 Task: Create a due date automation trigger when advanced on, on the tuesday of the week before a card is due add basic without the blue label at 11:00 AM.
Action: Mouse moved to (823, 260)
Screenshot: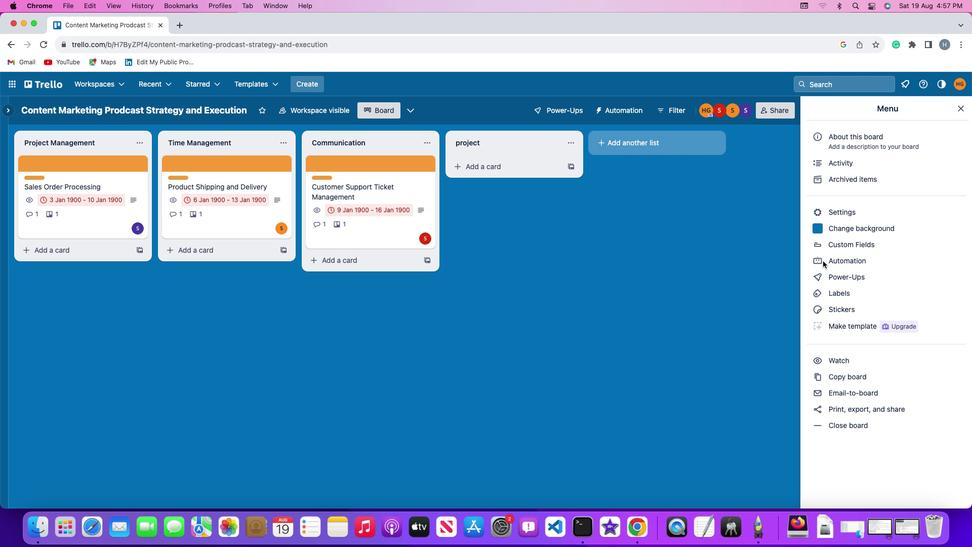 
Action: Mouse pressed left at (823, 260)
Screenshot: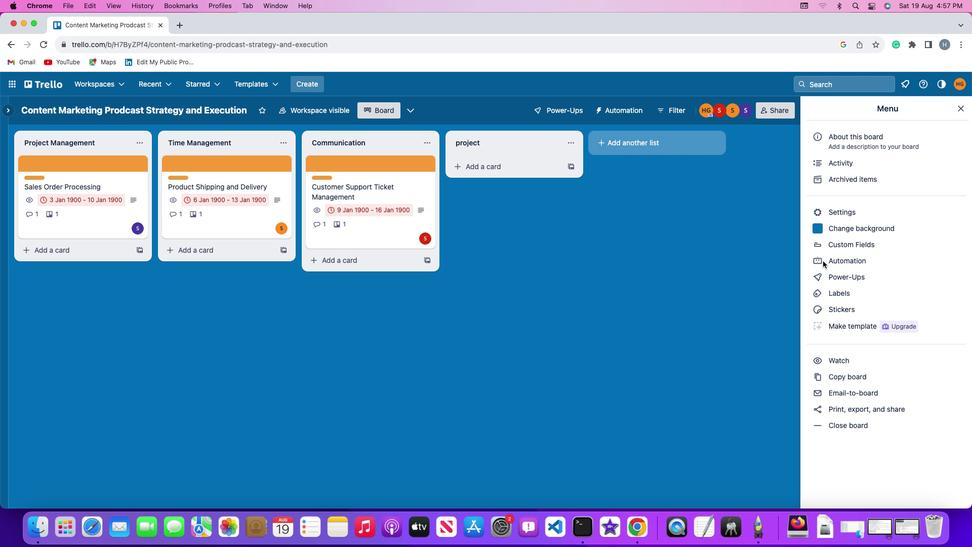 
Action: Mouse pressed left at (823, 260)
Screenshot: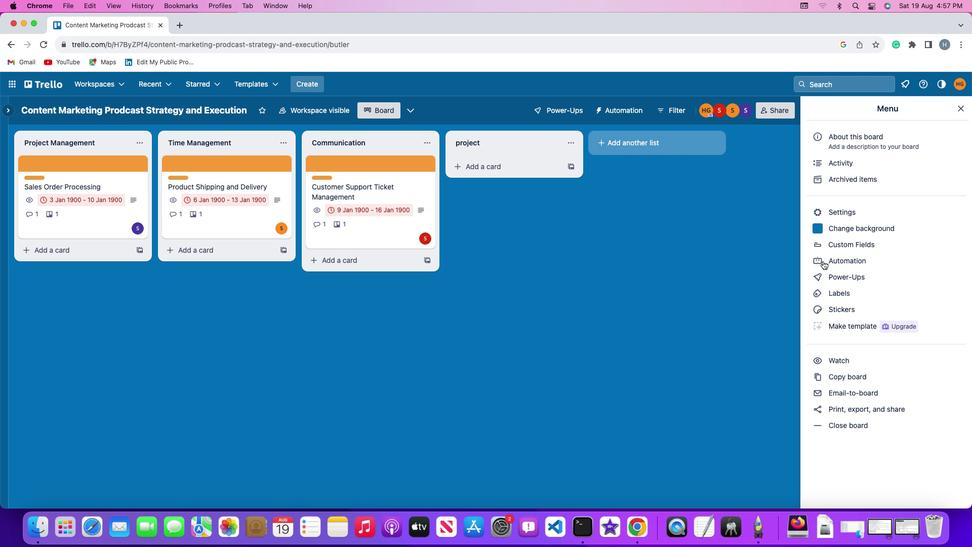 
Action: Mouse moved to (62, 242)
Screenshot: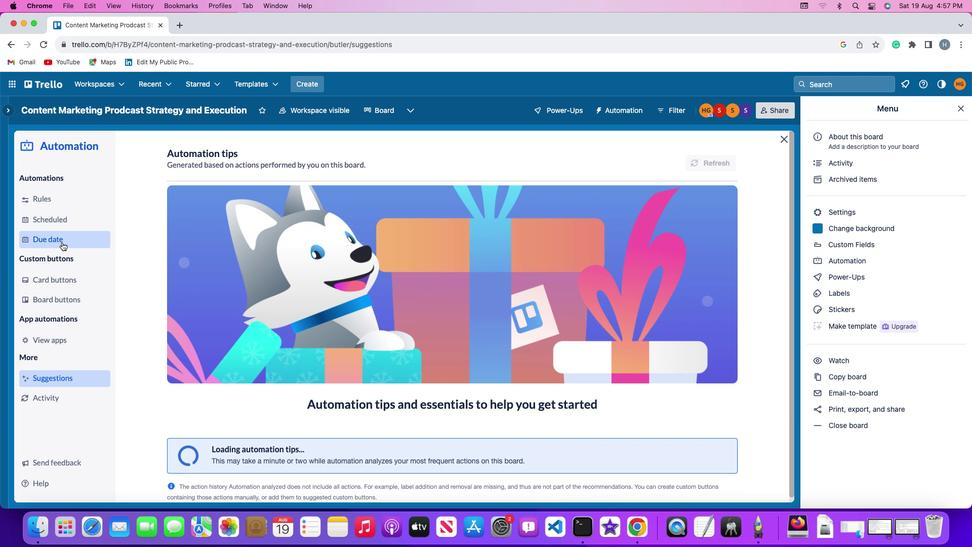 
Action: Mouse pressed left at (62, 242)
Screenshot: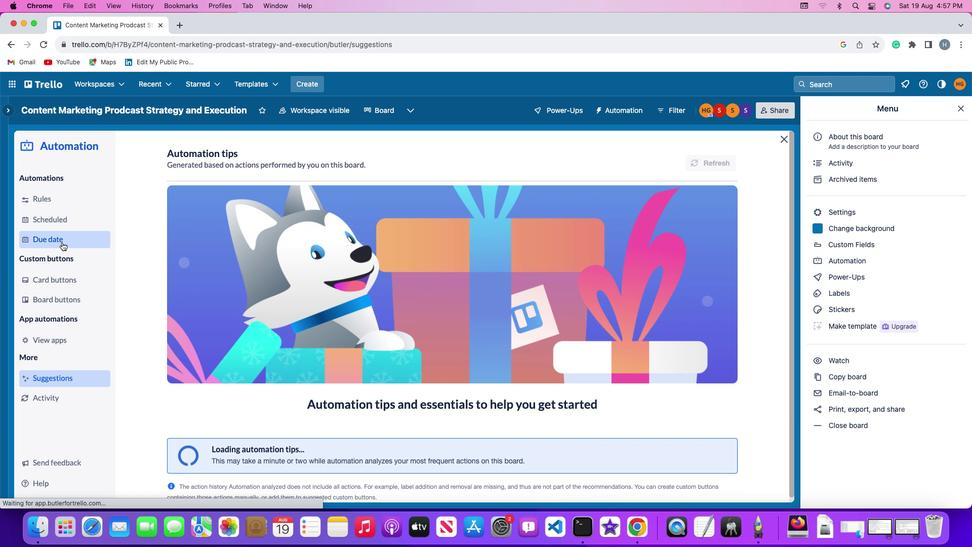 
Action: Mouse moved to (678, 157)
Screenshot: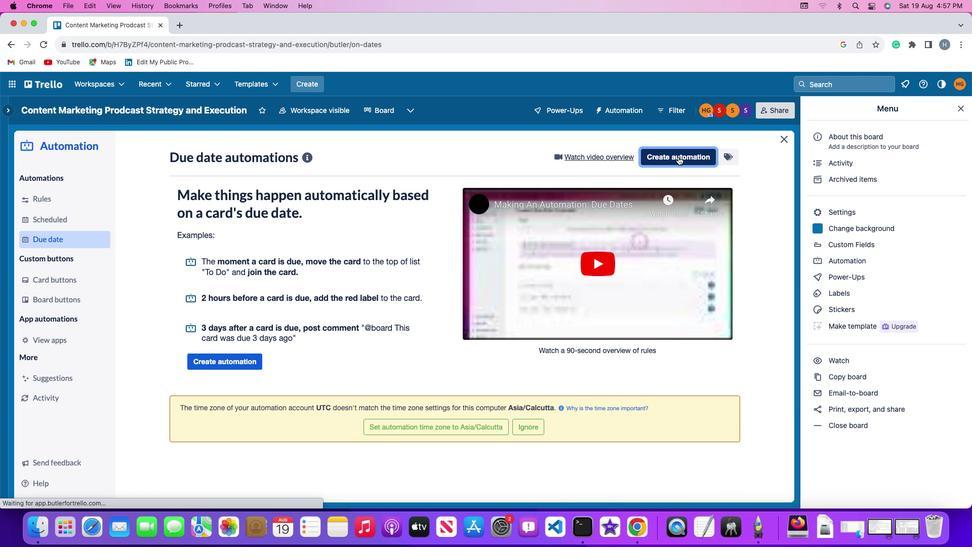 
Action: Mouse pressed left at (678, 157)
Screenshot: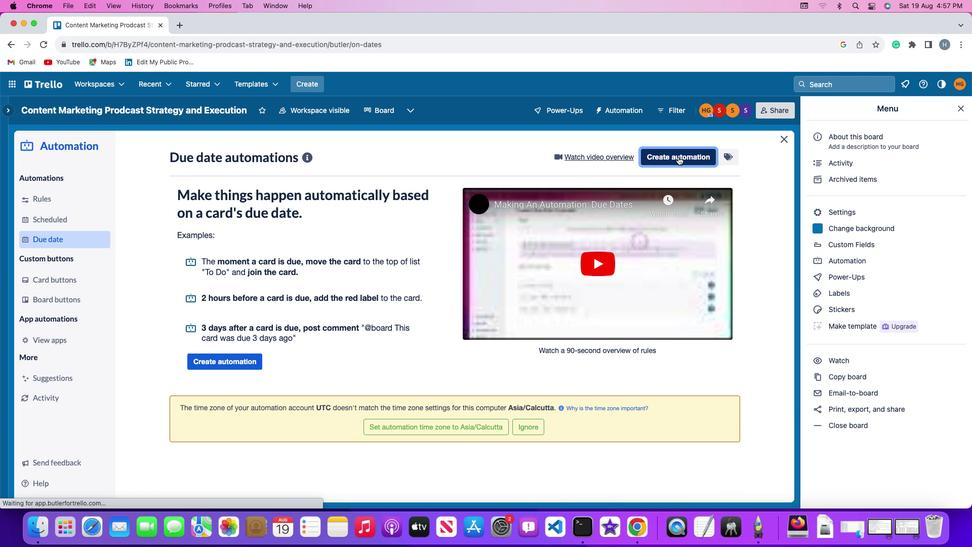 
Action: Mouse moved to (227, 251)
Screenshot: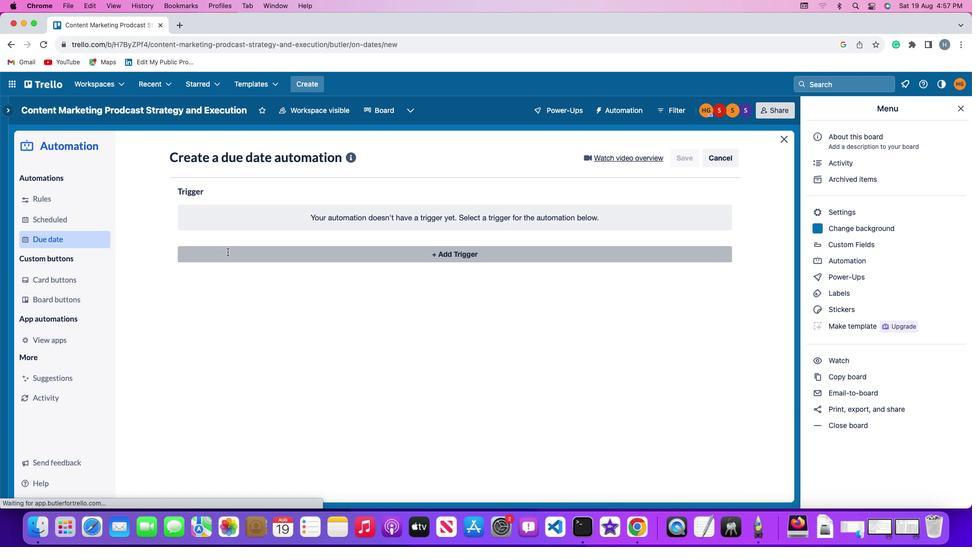 
Action: Mouse pressed left at (227, 251)
Screenshot: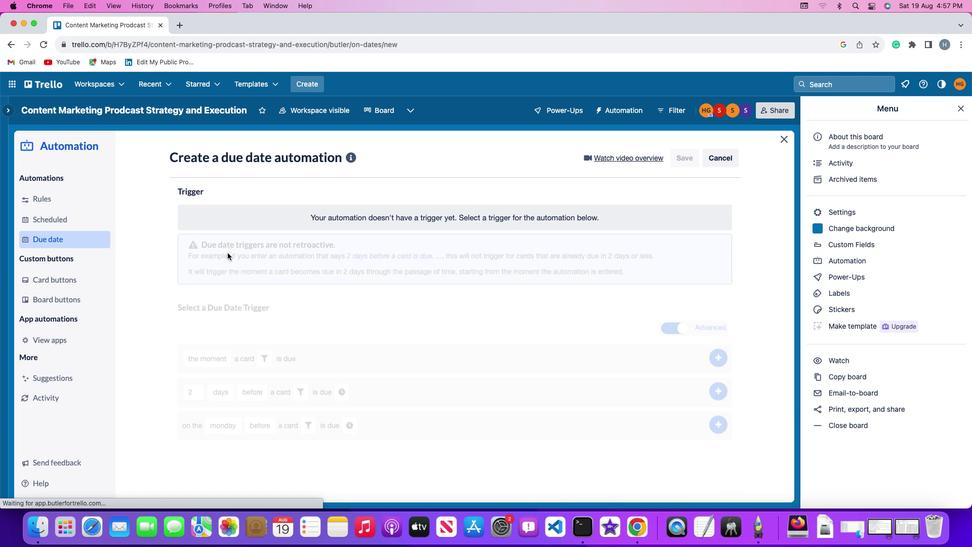 
Action: Mouse moved to (216, 447)
Screenshot: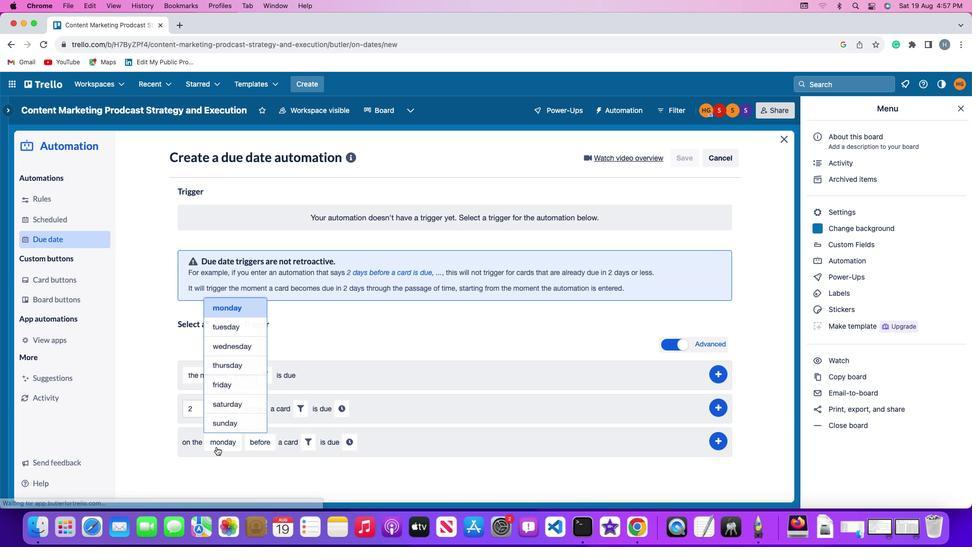 
Action: Mouse pressed left at (216, 447)
Screenshot: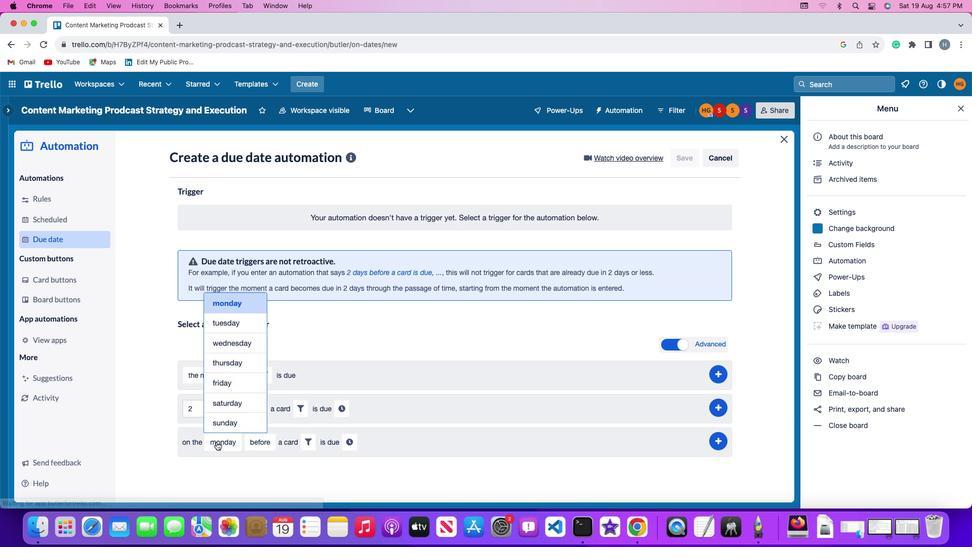 
Action: Mouse moved to (249, 324)
Screenshot: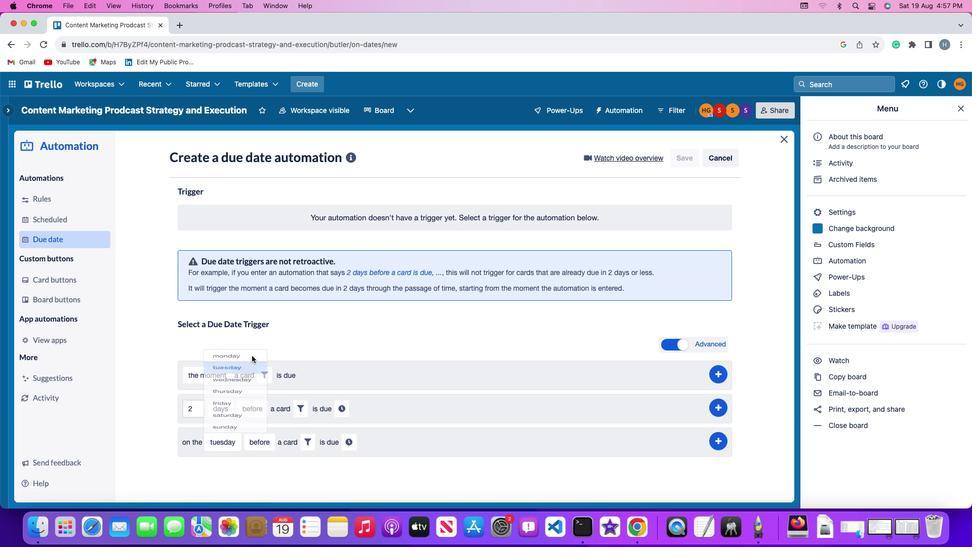 
Action: Mouse pressed left at (249, 324)
Screenshot: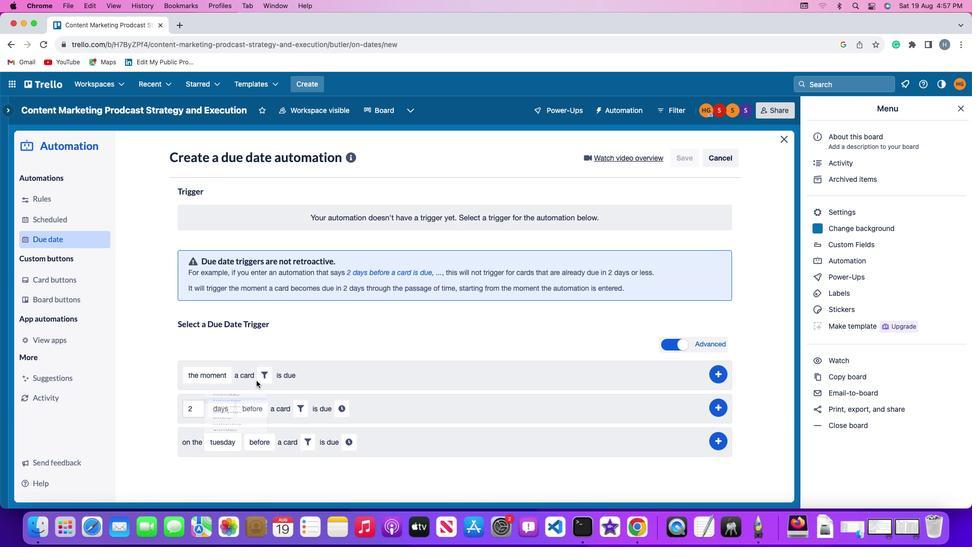 
Action: Mouse moved to (262, 435)
Screenshot: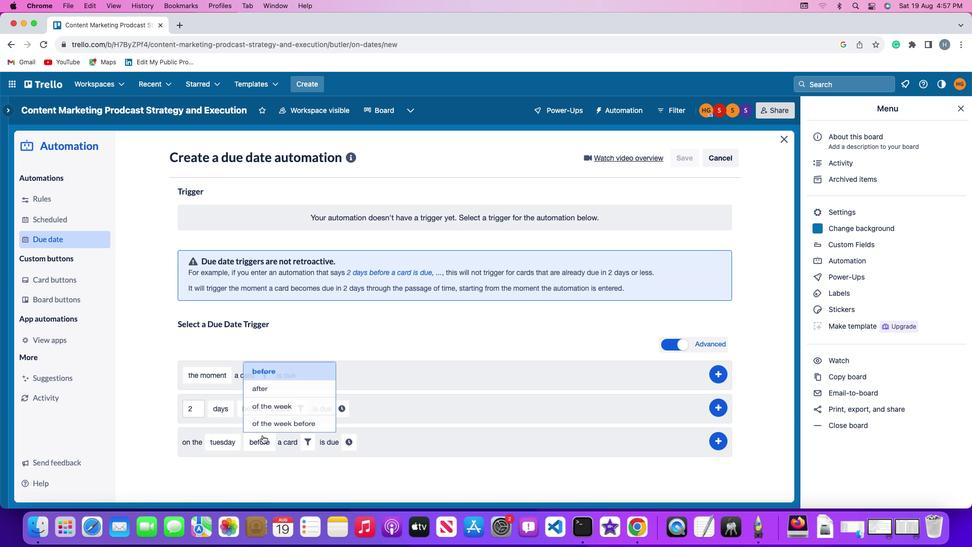 
Action: Mouse pressed left at (262, 435)
Screenshot: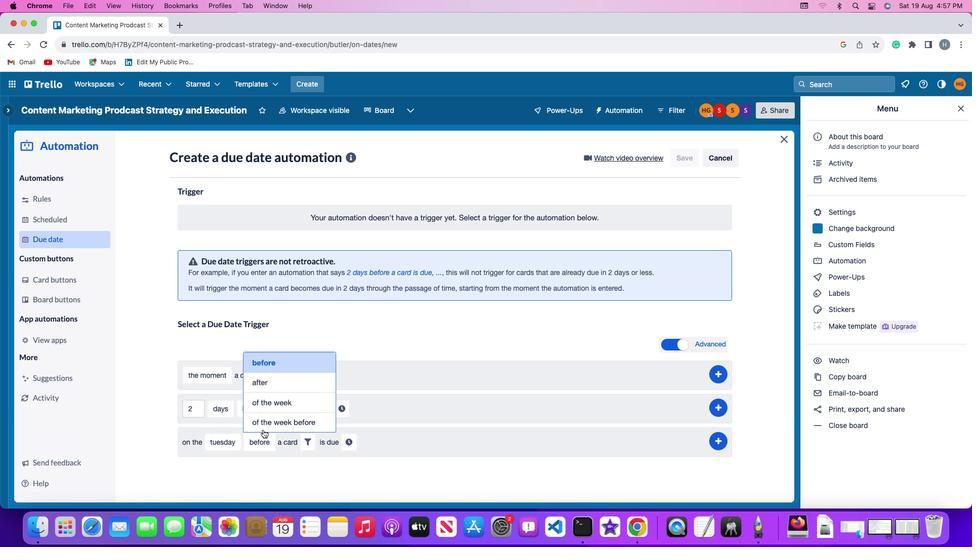 
Action: Mouse moved to (269, 418)
Screenshot: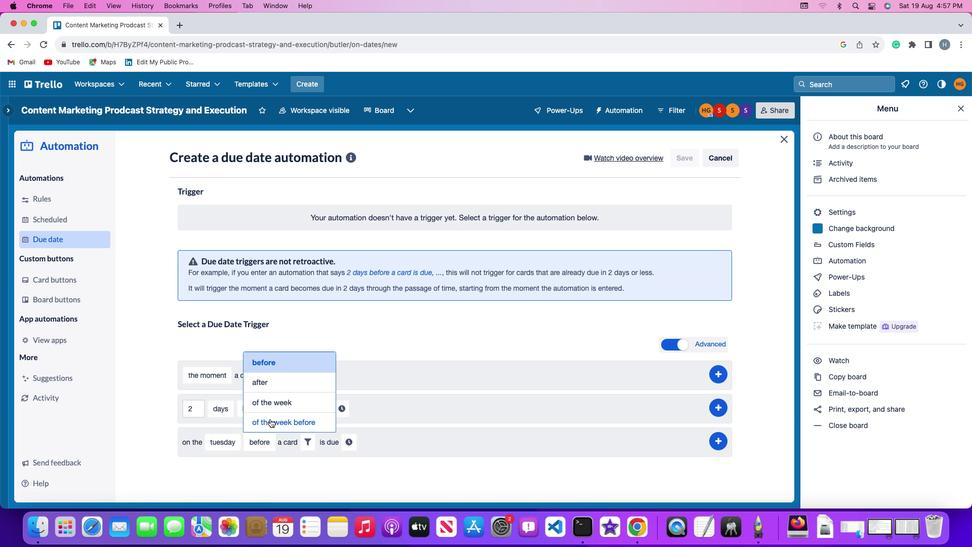 
Action: Mouse pressed left at (269, 418)
Screenshot: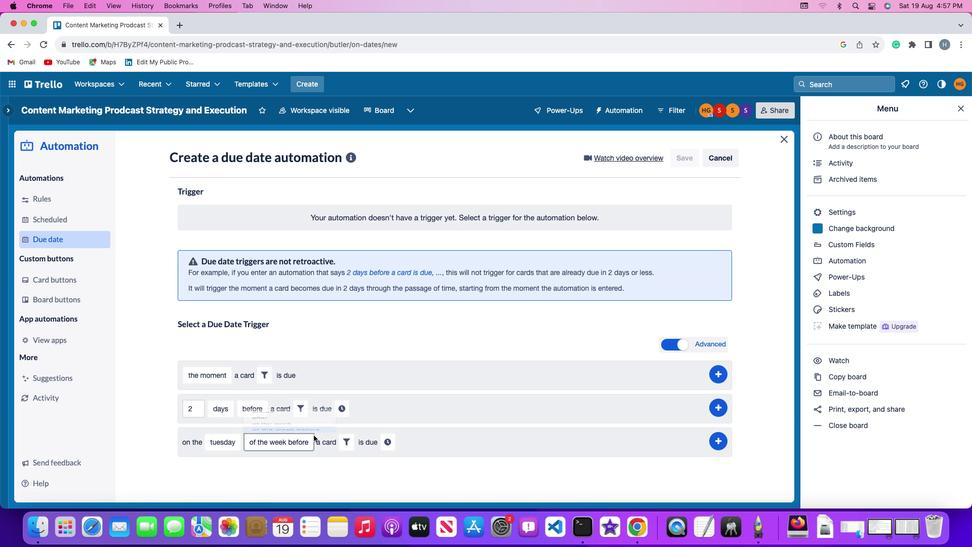 
Action: Mouse moved to (344, 442)
Screenshot: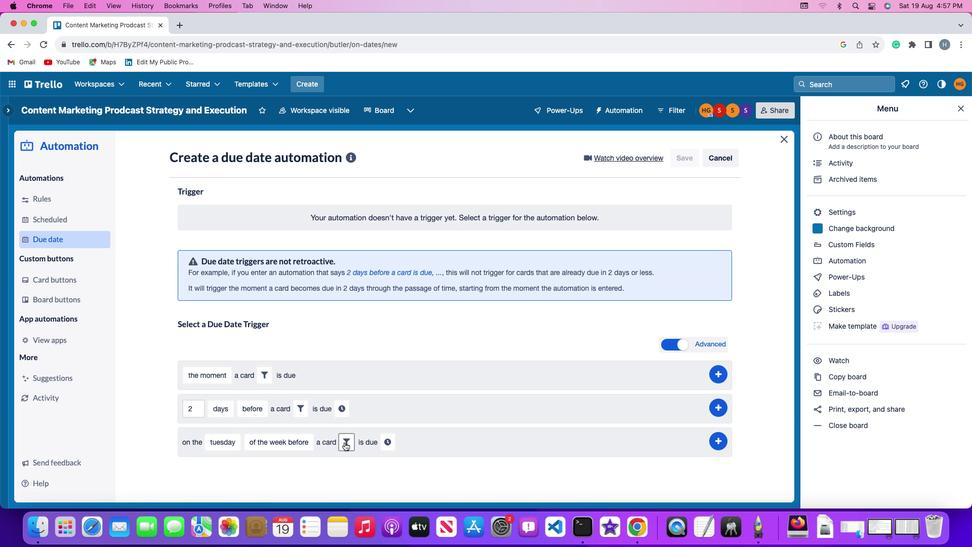 
Action: Mouse pressed left at (344, 442)
Screenshot: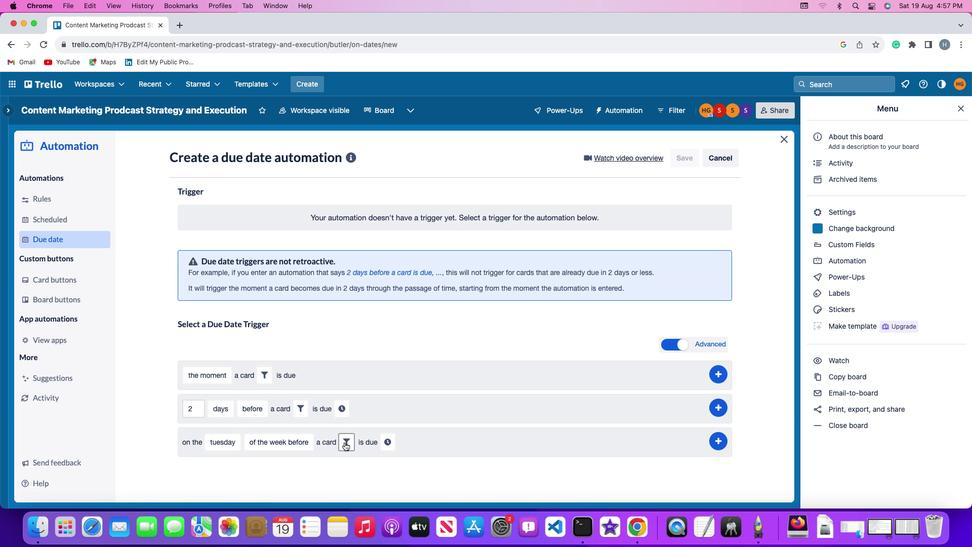 
Action: Mouse moved to (314, 479)
Screenshot: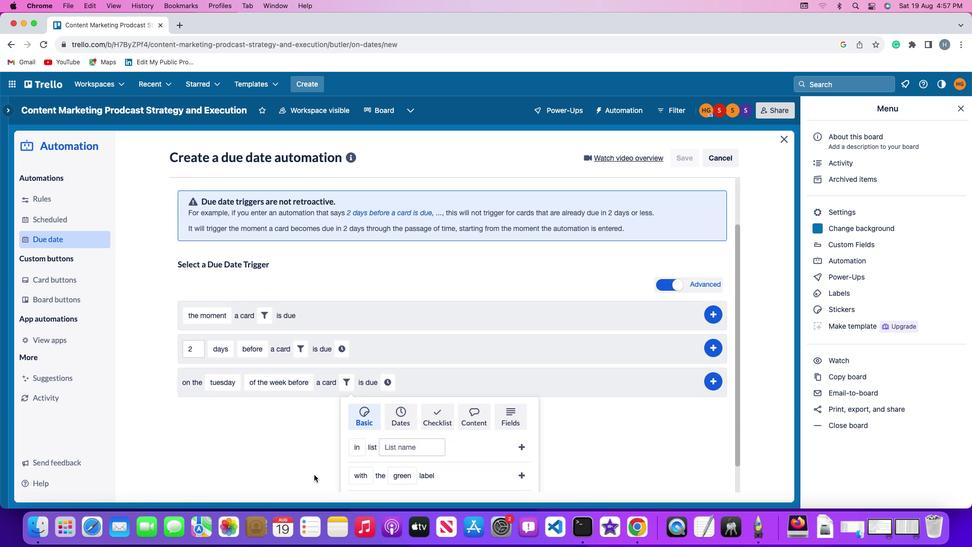 
Action: Mouse scrolled (314, 479) with delta (0, 0)
Screenshot: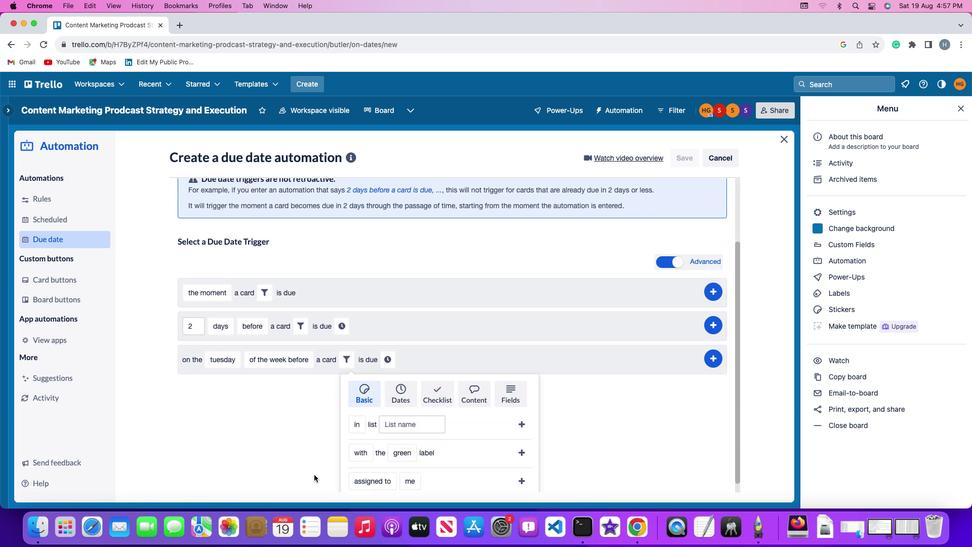 
Action: Mouse scrolled (314, 479) with delta (0, 0)
Screenshot: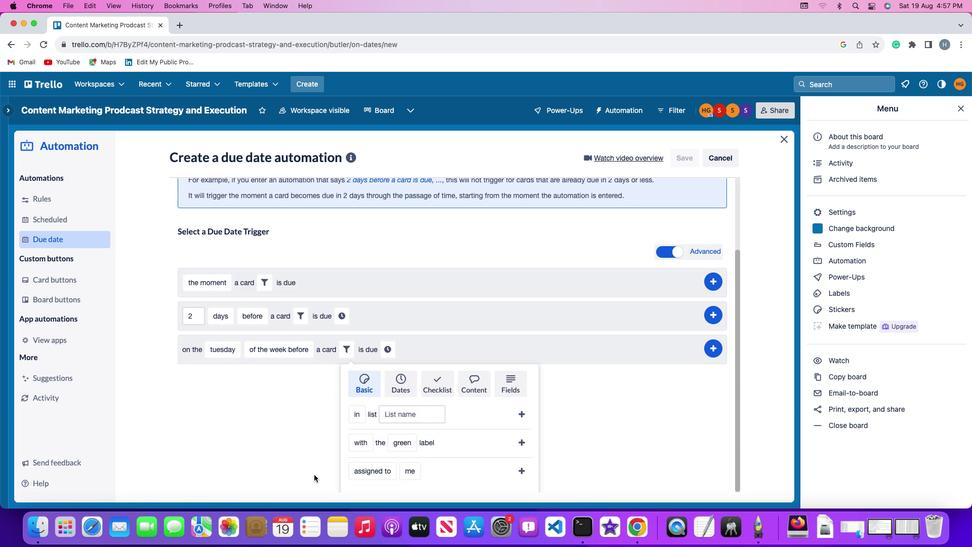
Action: Mouse scrolled (314, 479) with delta (0, -1)
Screenshot: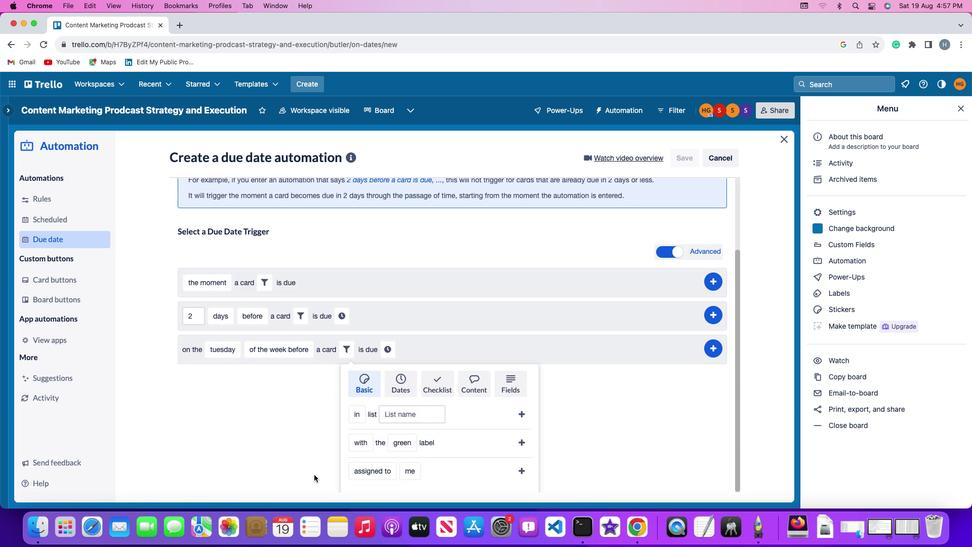 
Action: Mouse moved to (314, 477)
Screenshot: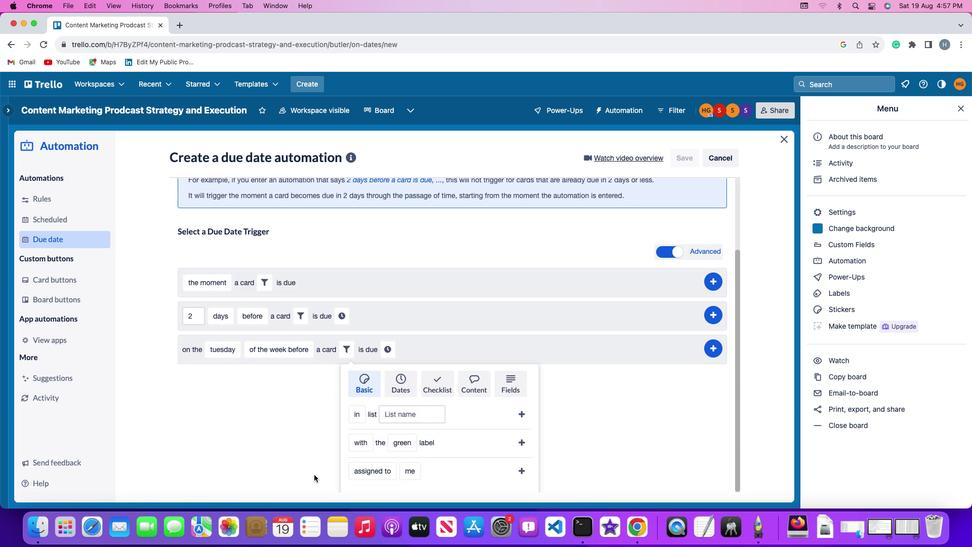 
Action: Mouse scrolled (314, 477) with delta (0, -2)
Screenshot: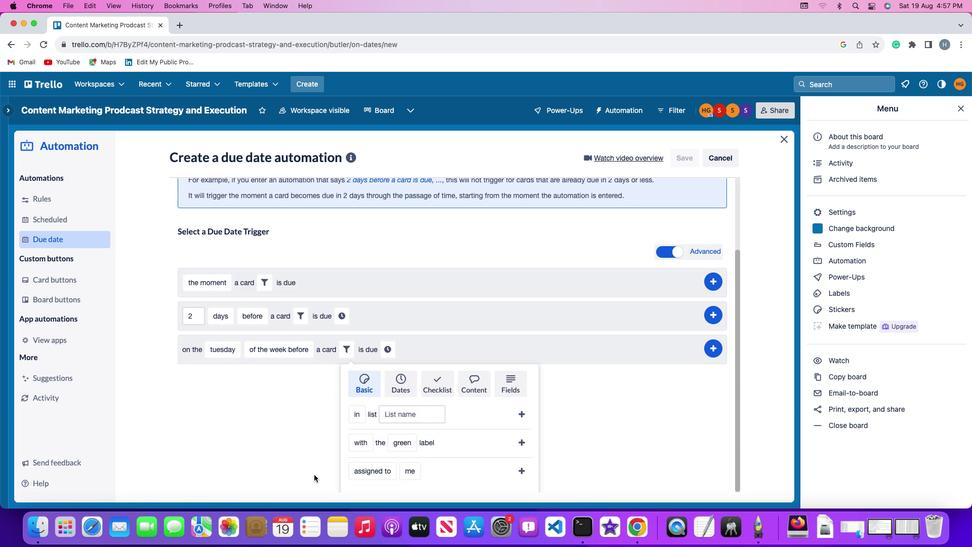 
Action: Mouse moved to (314, 475)
Screenshot: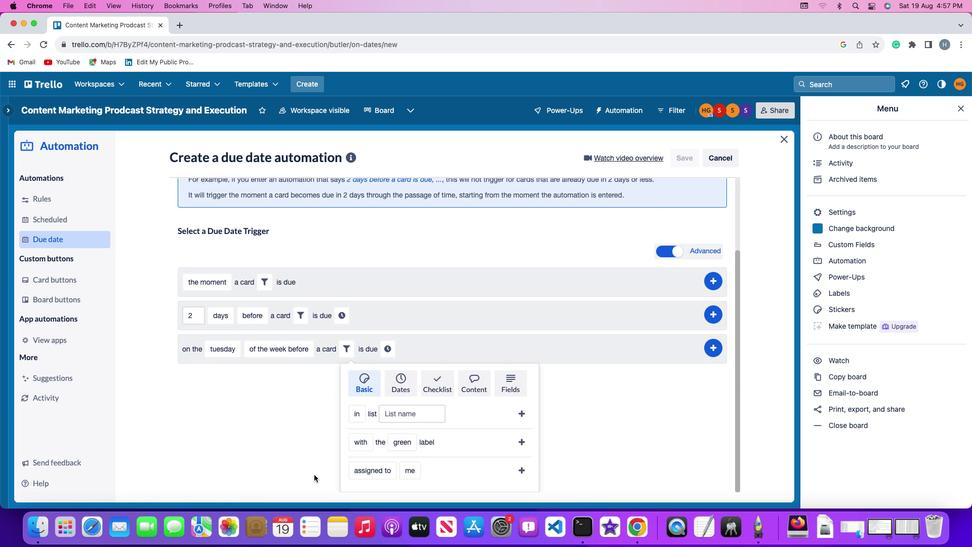 
Action: Mouse scrolled (314, 475) with delta (0, 0)
Screenshot: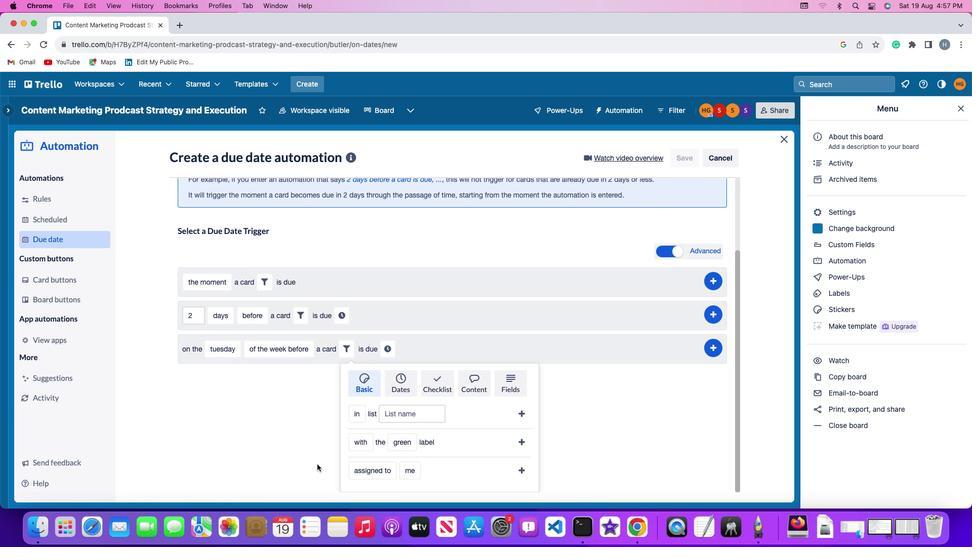 
Action: Mouse scrolled (314, 475) with delta (0, 0)
Screenshot: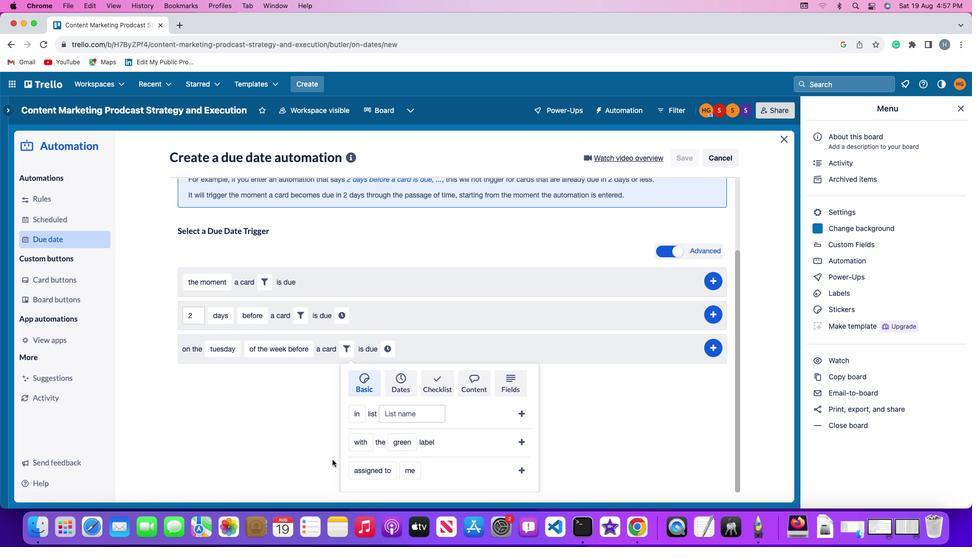 
Action: Mouse moved to (314, 475)
Screenshot: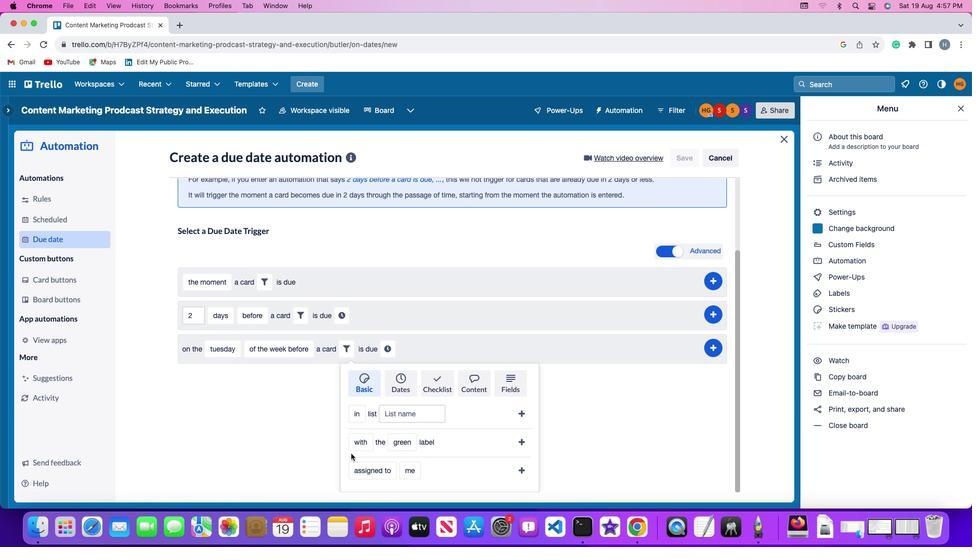 
Action: Mouse scrolled (314, 475) with delta (0, -1)
Screenshot: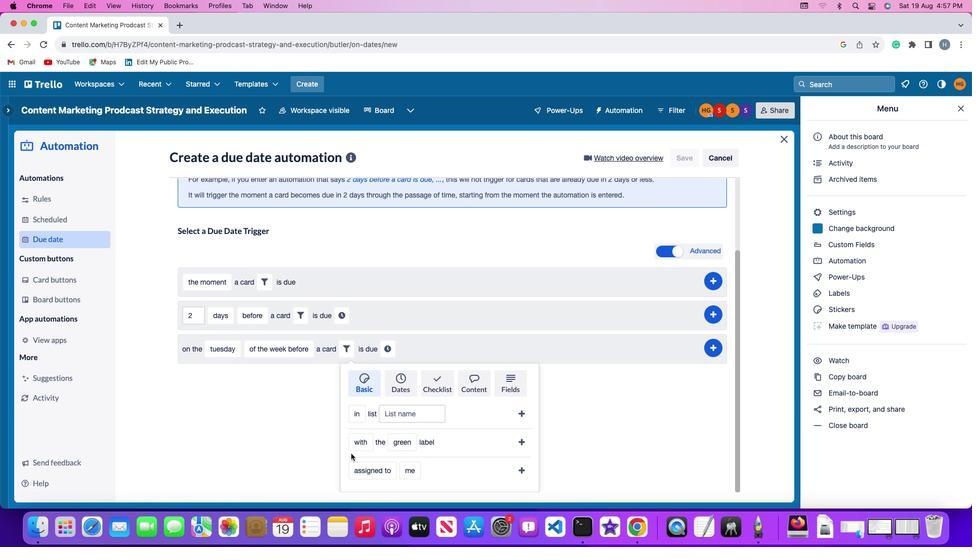 
Action: Mouse moved to (363, 443)
Screenshot: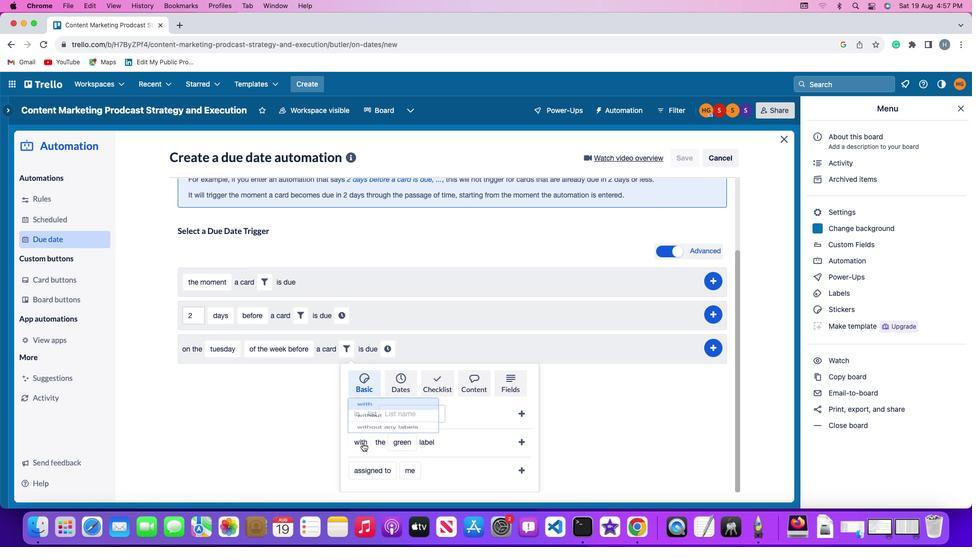 
Action: Mouse pressed left at (363, 443)
Screenshot: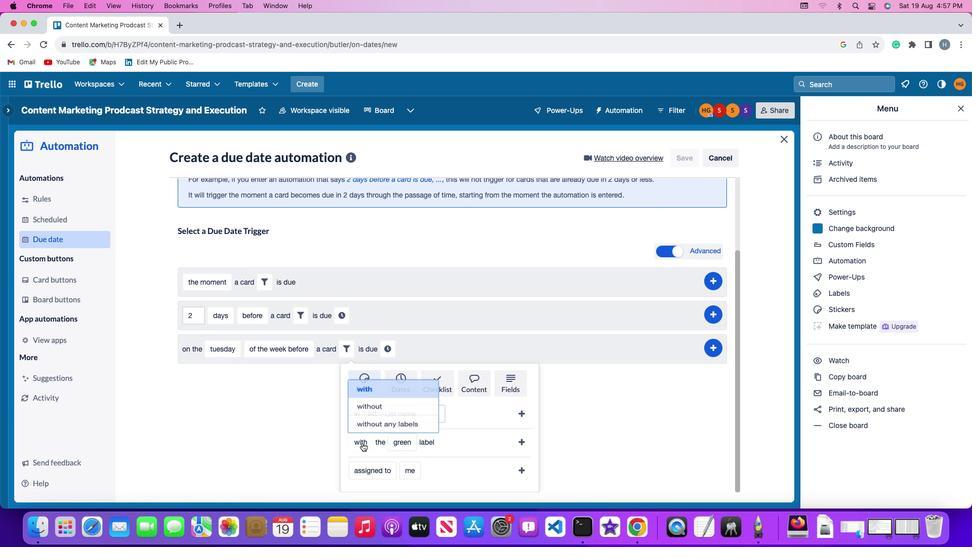 
Action: Mouse moved to (372, 403)
Screenshot: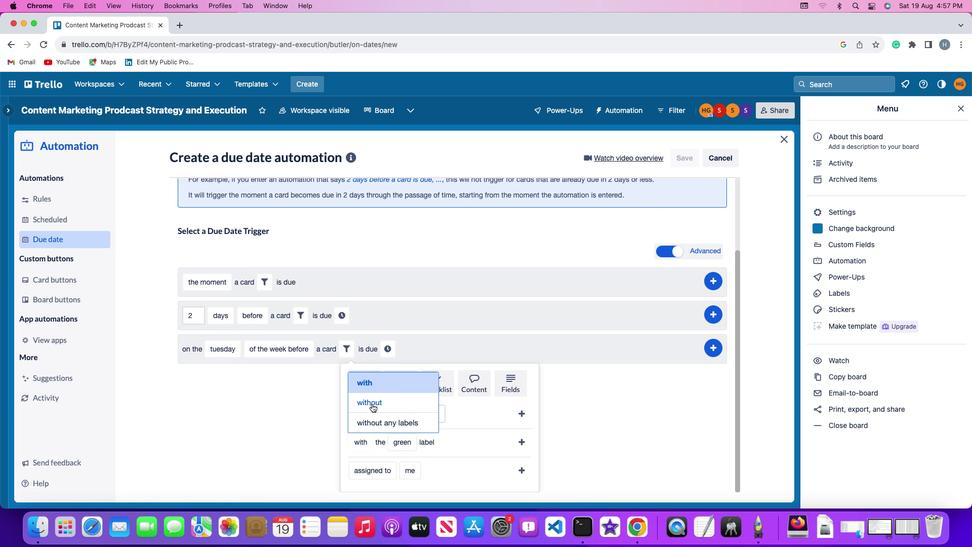 
Action: Mouse pressed left at (372, 403)
Screenshot: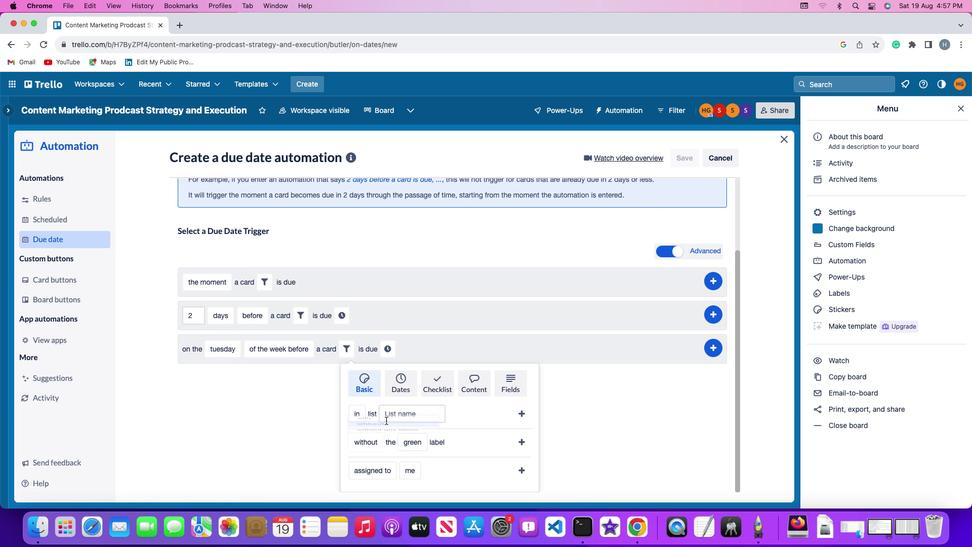 
Action: Mouse moved to (415, 442)
Screenshot: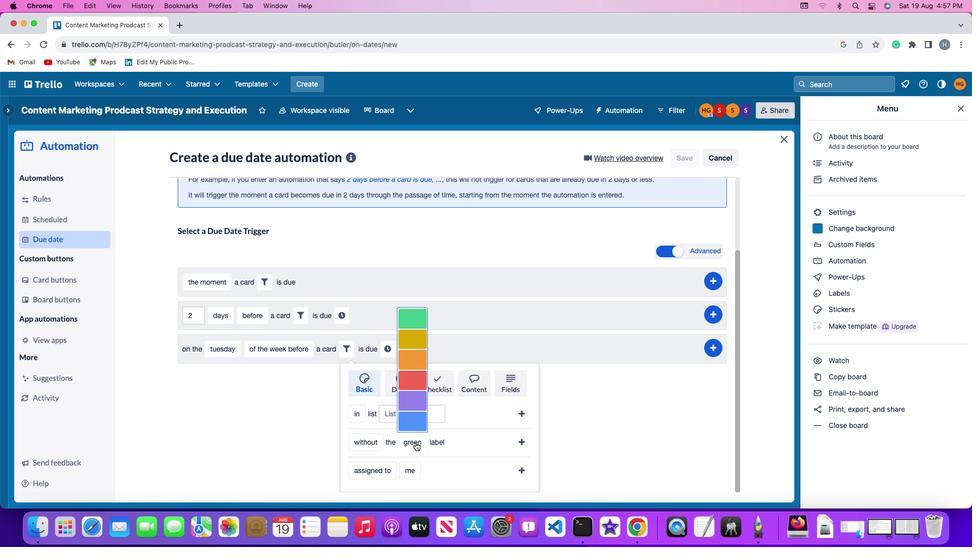 
Action: Mouse pressed left at (415, 442)
Screenshot: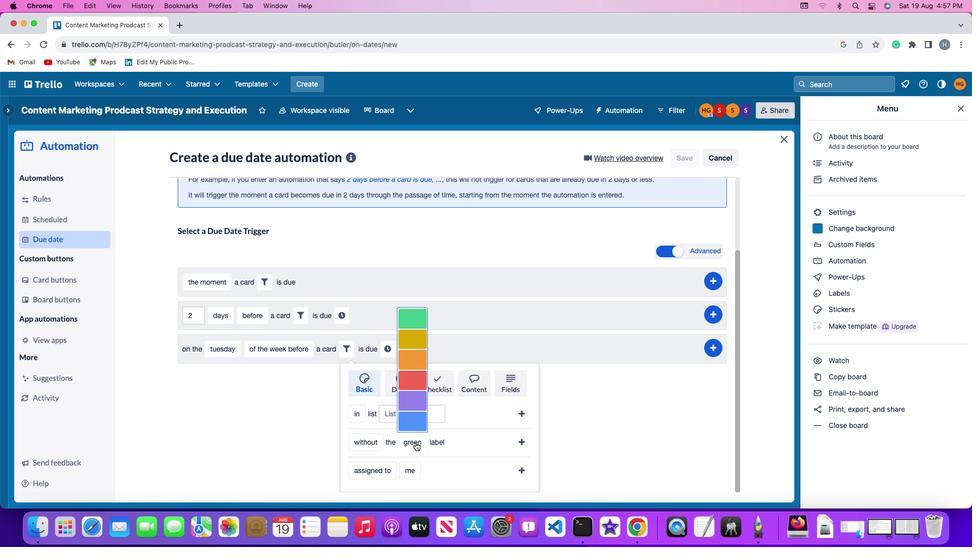 
Action: Mouse moved to (412, 420)
Screenshot: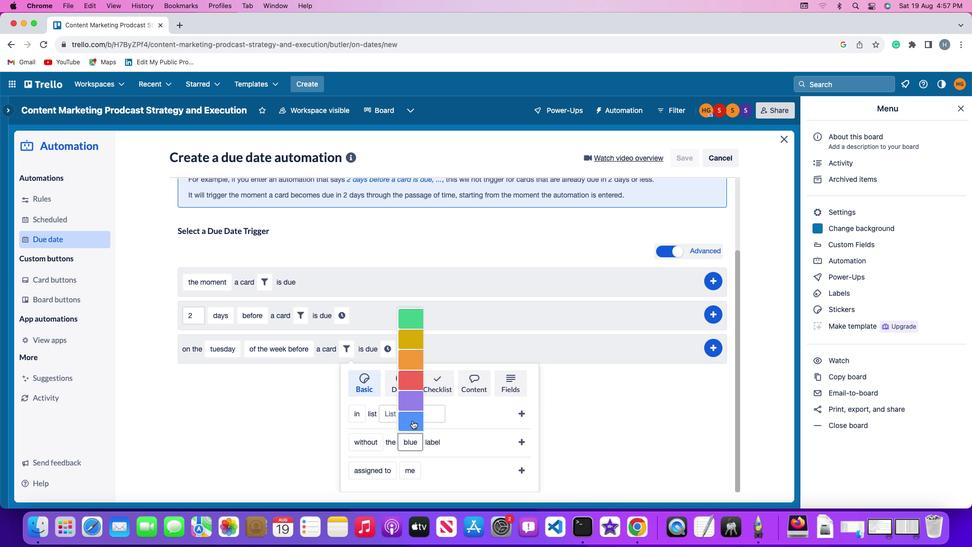 
Action: Mouse pressed left at (412, 420)
Screenshot: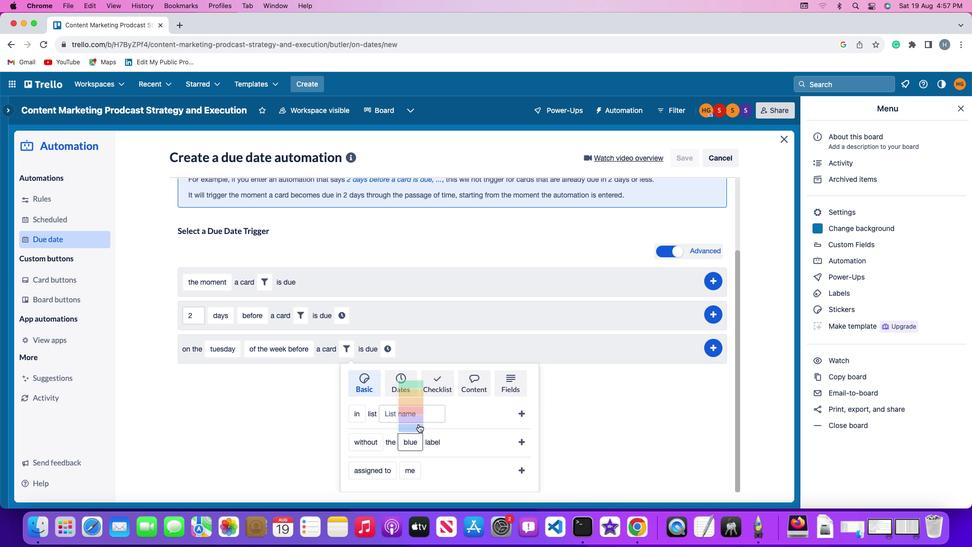 
Action: Mouse moved to (524, 442)
Screenshot: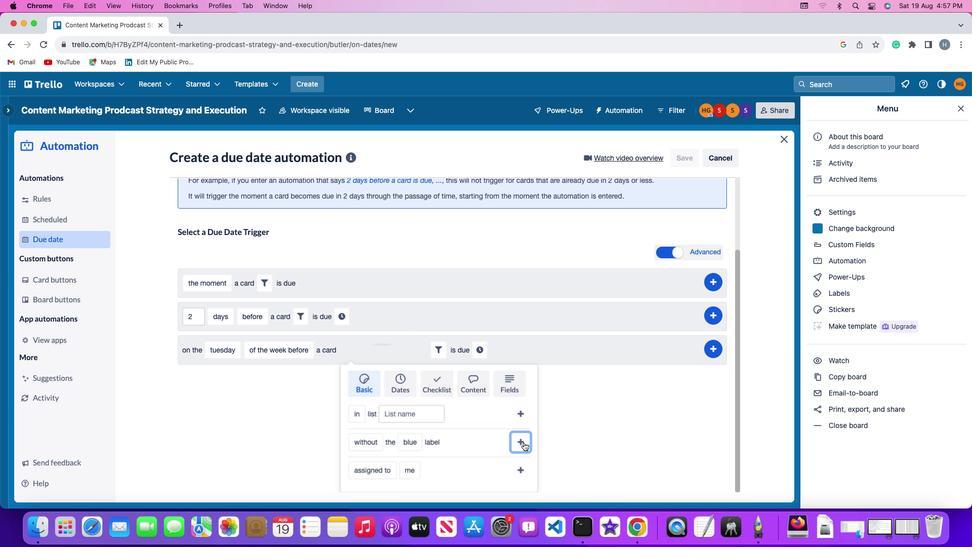 
Action: Mouse pressed left at (524, 442)
Screenshot: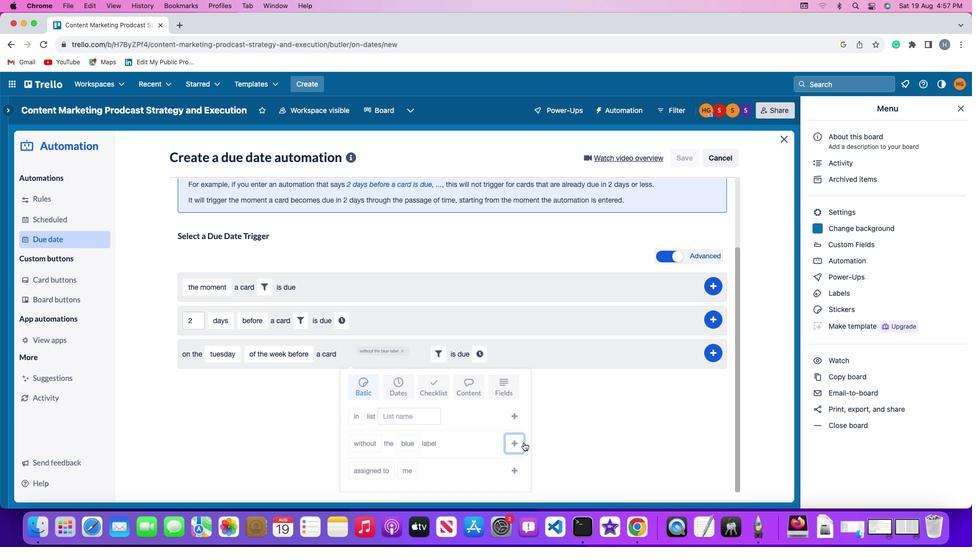 
Action: Mouse moved to (475, 437)
Screenshot: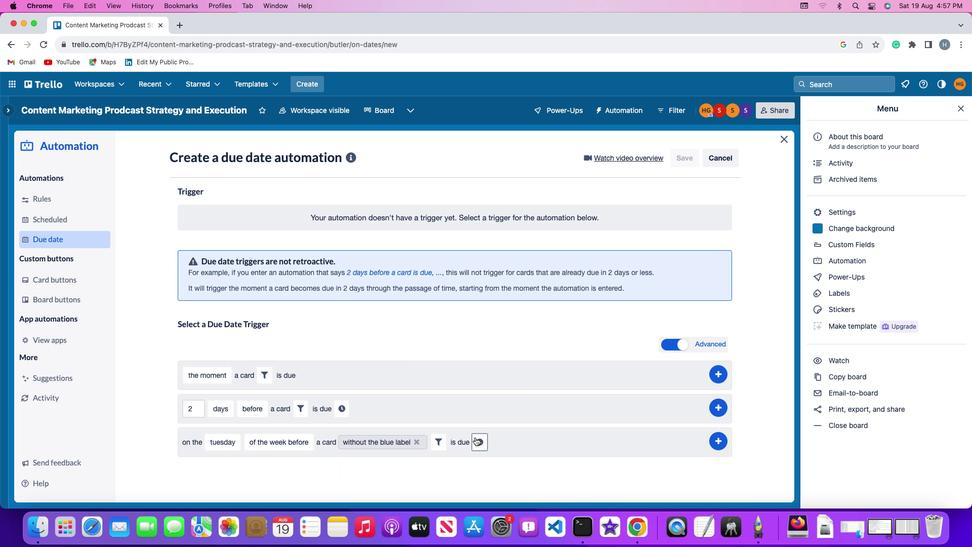 
Action: Mouse pressed left at (475, 437)
Screenshot: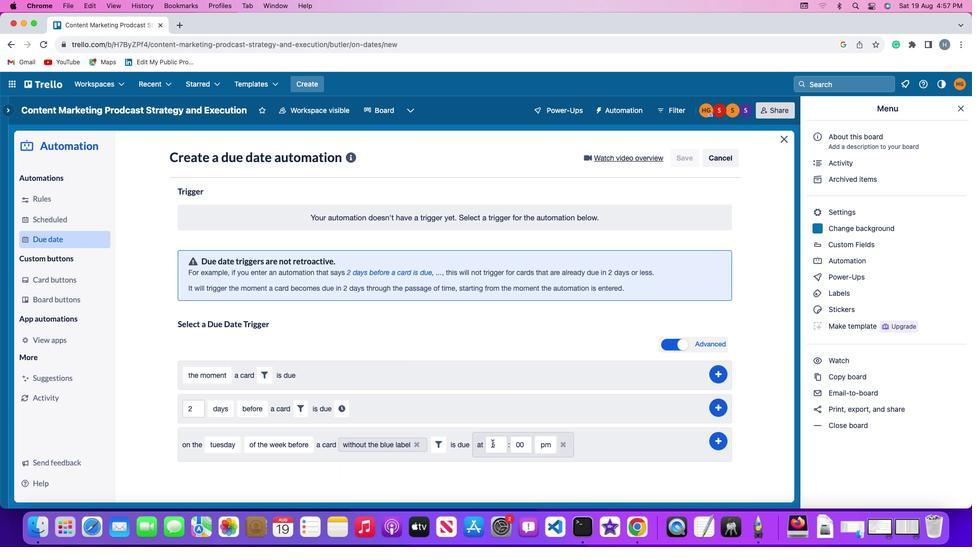 
Action: Mouse moved to (504, 446)
Screenshot: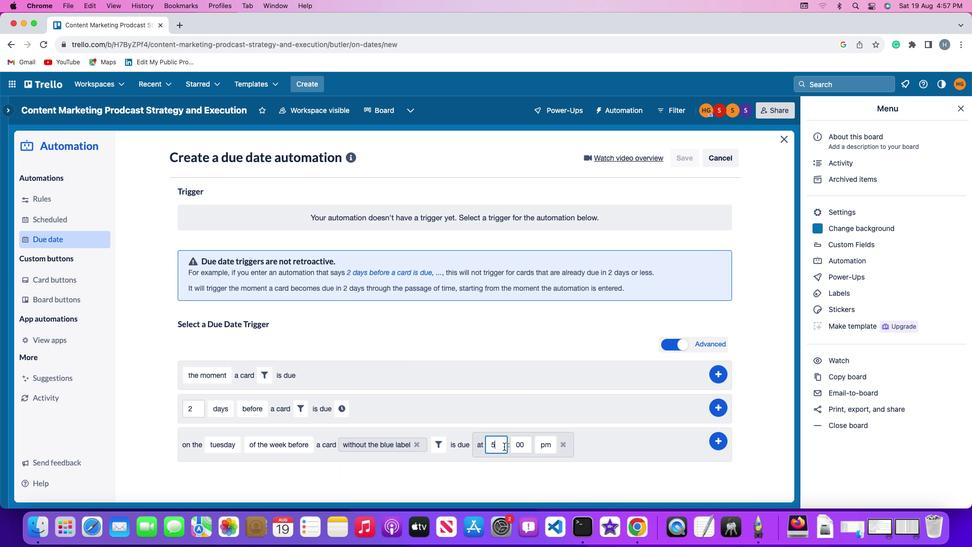 
Action: Mouse pressed left at (504, 446)
Screenshot: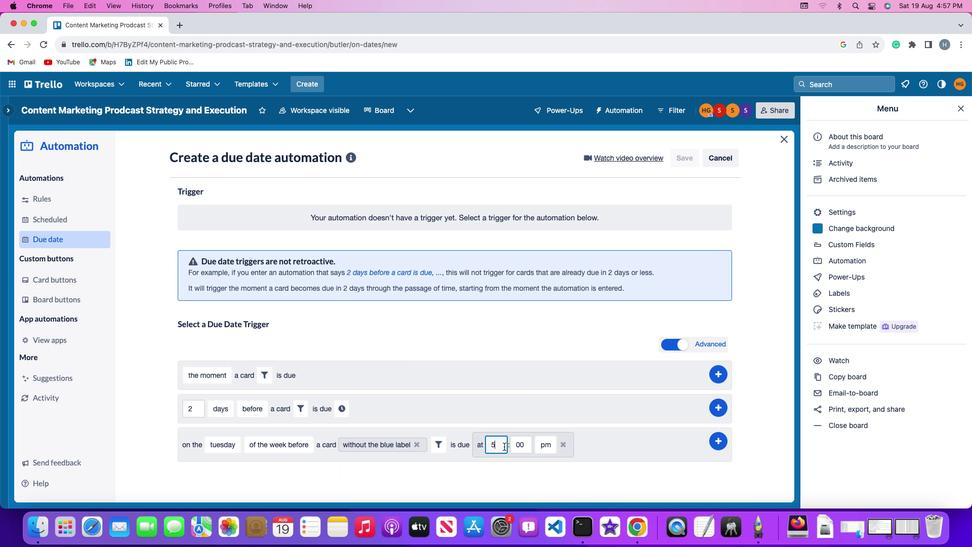 
Action: Mouse moved to (504, 446)
Screenshot: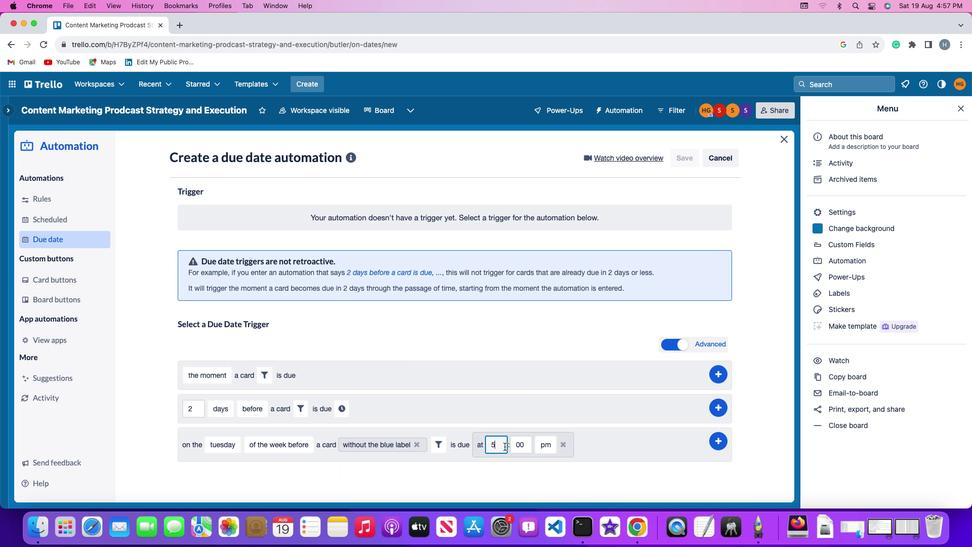 
Action: Key pressed Key.backspace'1''1'
Screenshot: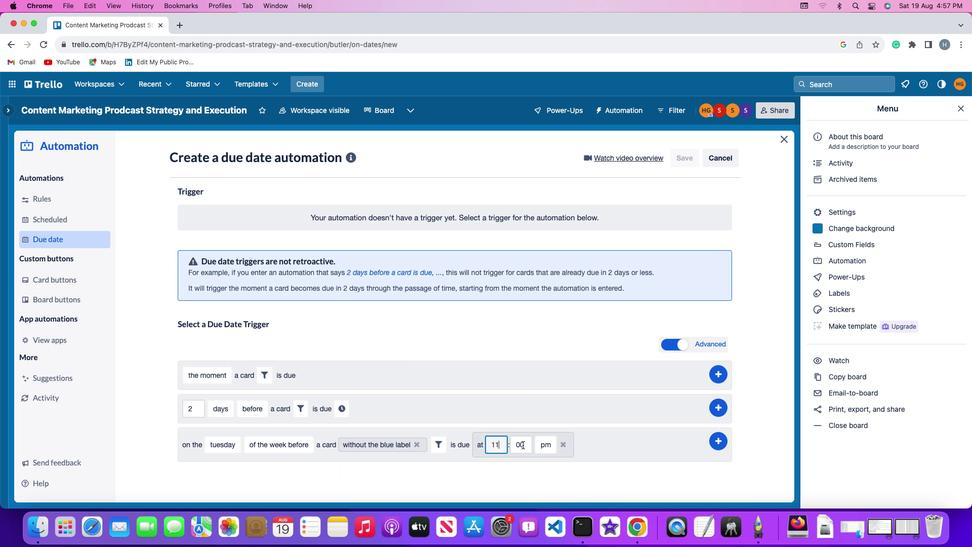 
Action: Mouse moved to (525, 444)
Screenshot: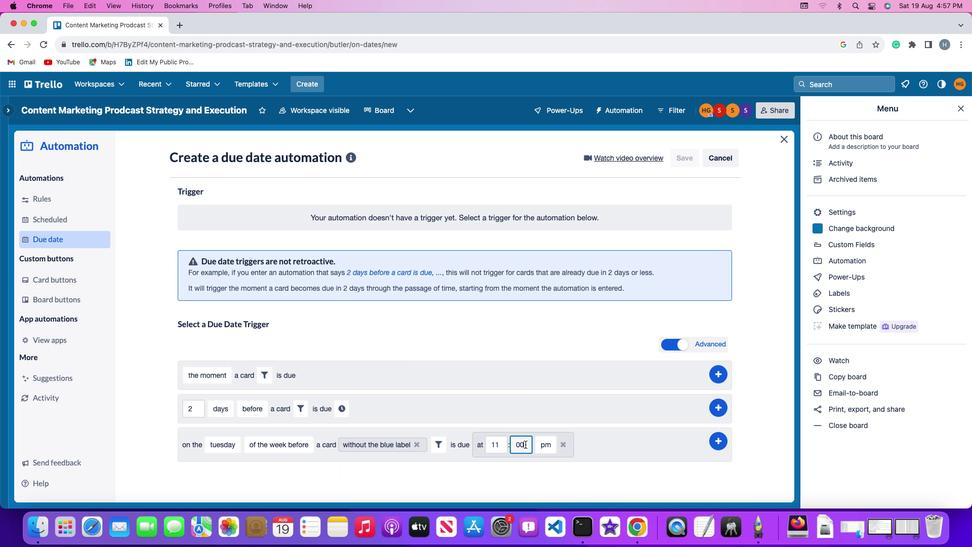 
Action: Mouse pressed left at (525, 444)
Screenshot: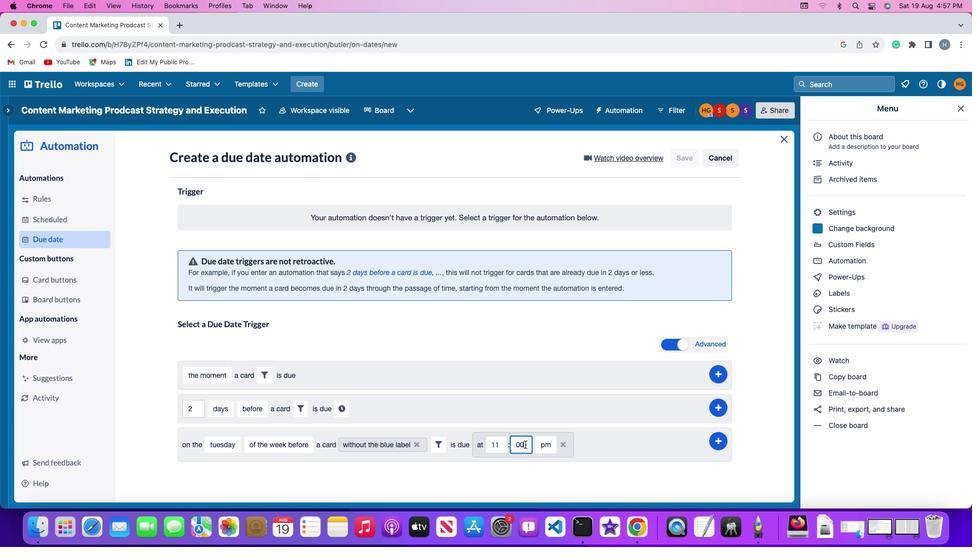 
Action: Key pressed Key.backspaceKey.backspace
Screenshot: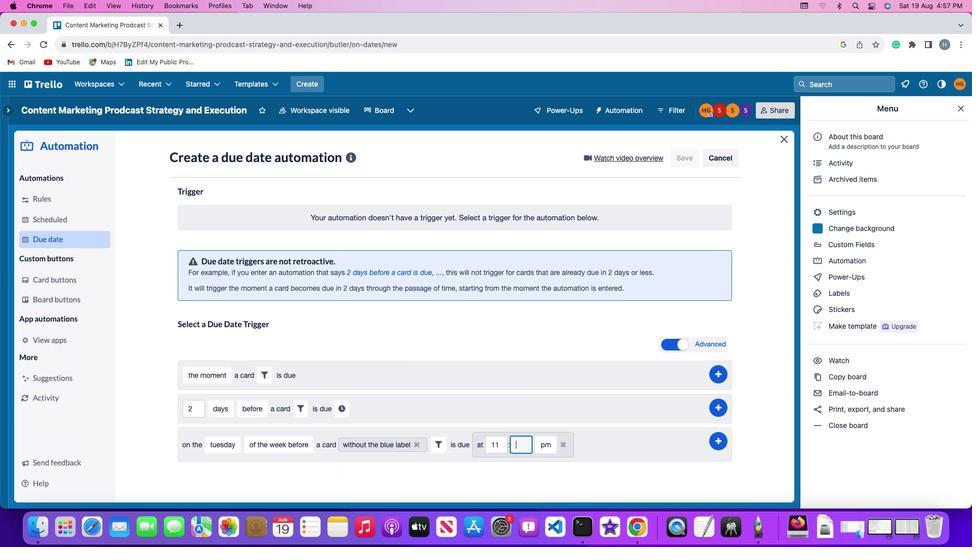 
Action: Mouse moved to (525, 444)
Screenshot: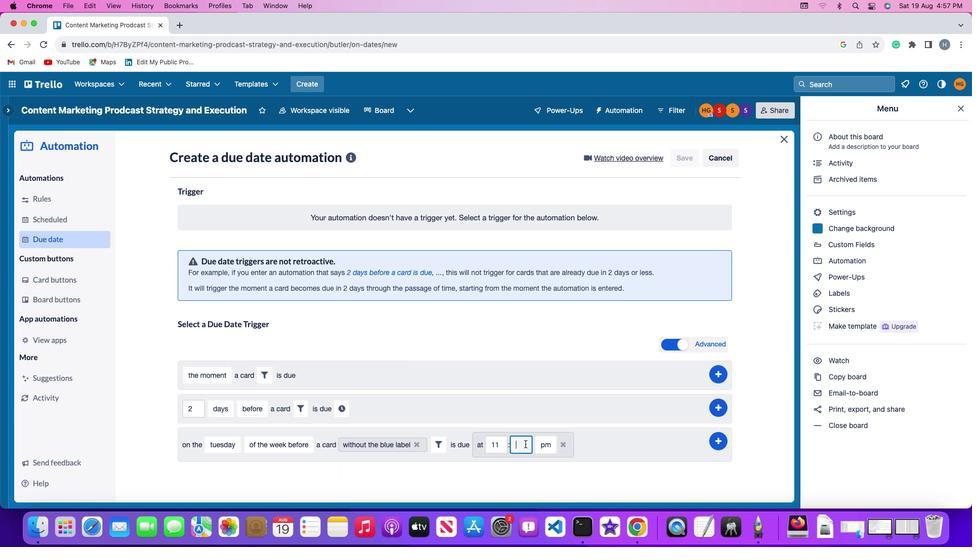 
Action: Key pressed '0''0'
Screenshot: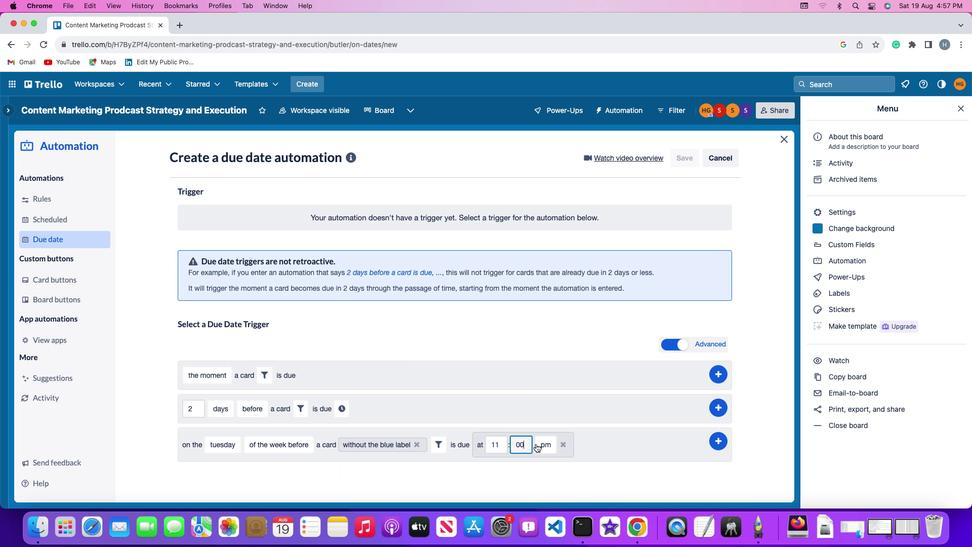 
Action: Mouse moved to (536, 444)
Screenshot: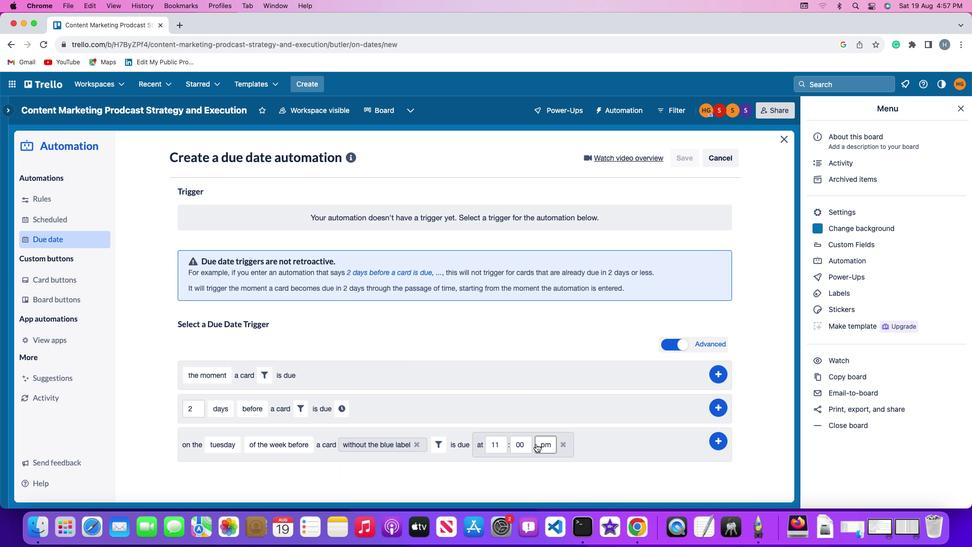 
Action: Mouse pressed left at (536, 444)
Screenshot: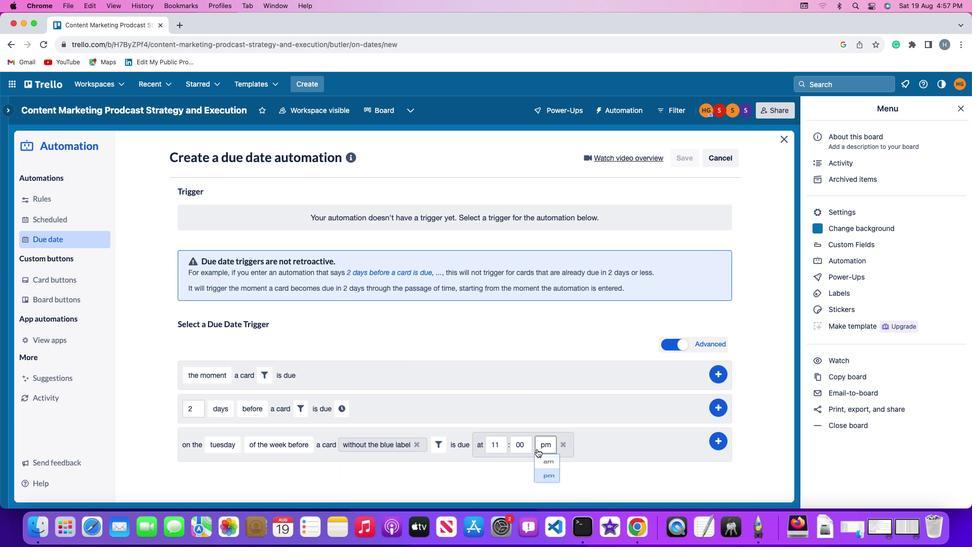 
Action: Mouse moved to (542, 461)
Screenshot: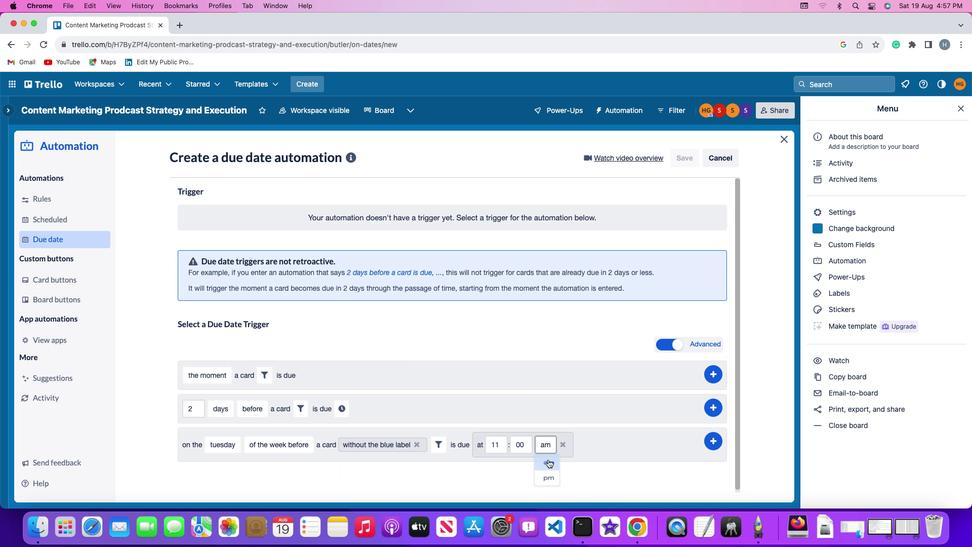 
Action: Mouse pressed left at (542, 461)
Screenshot: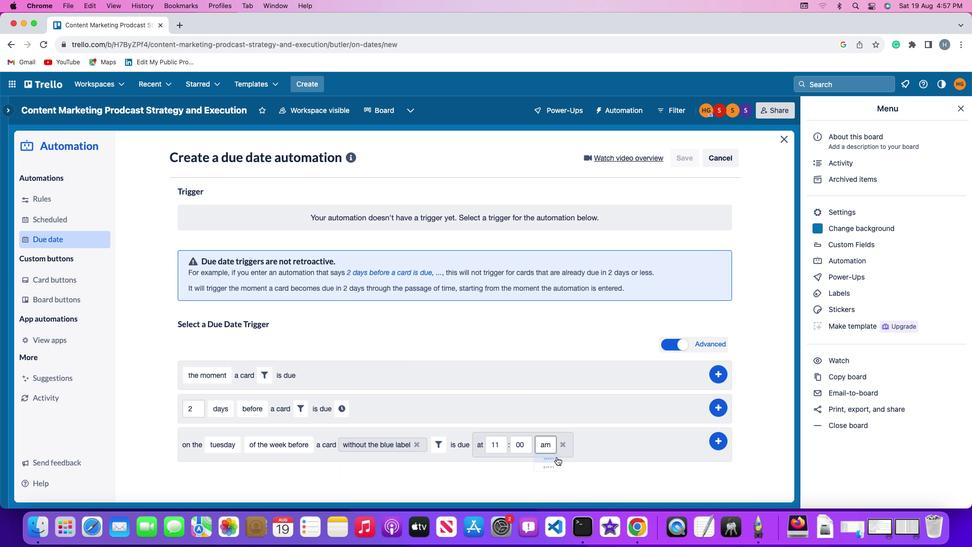 
Action: Mouse moved to (719, 441)
Screenshot: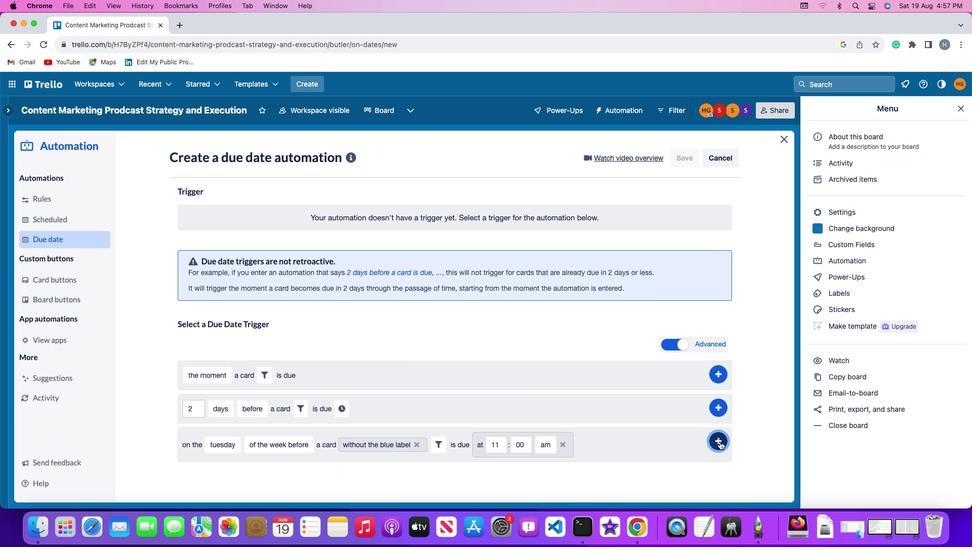 
Action: Mouse pressed left at (719, 441)
Screenshot: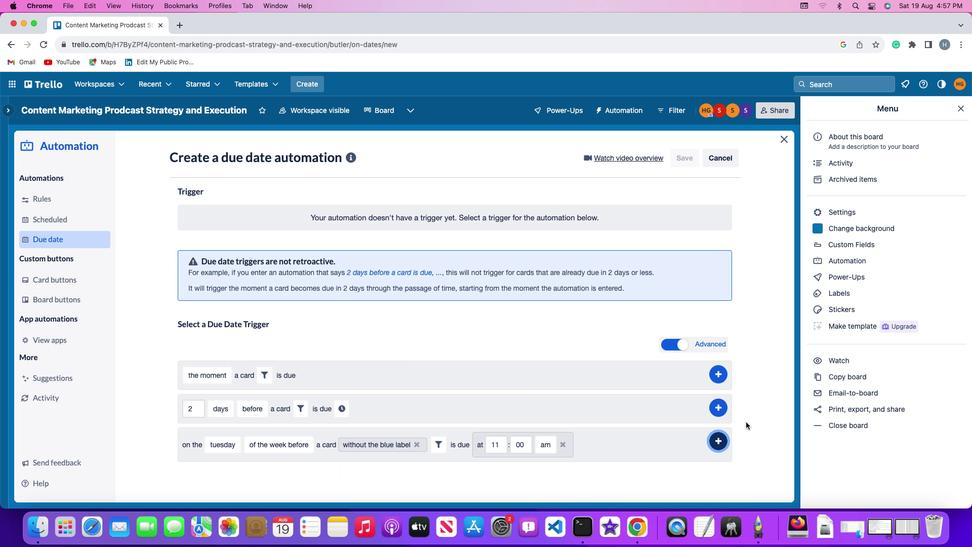 
Action: Mouse moved to (761, 383)
Screenshot: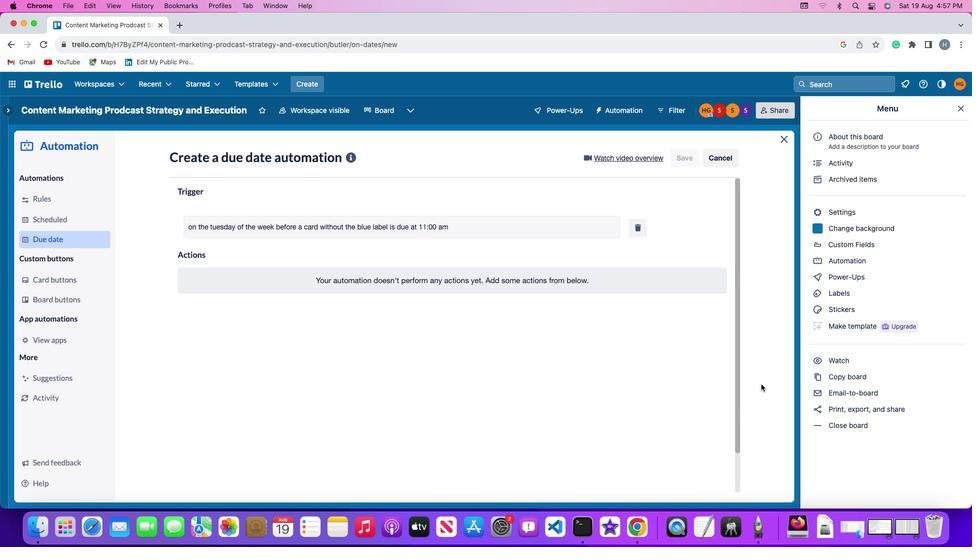 
